 Task: Delete profile "My Profile".
Action: Mouse moved to (159, 259)
Screenshot: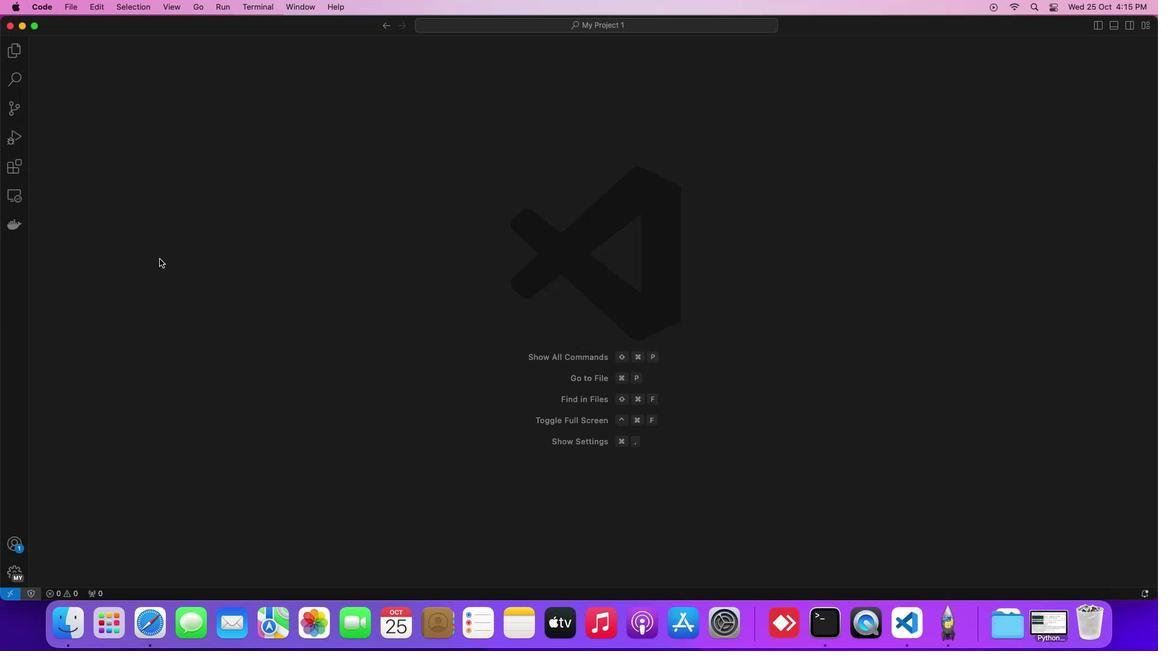 
Action: Mouse pressed left at (159, 259)
Screenshot: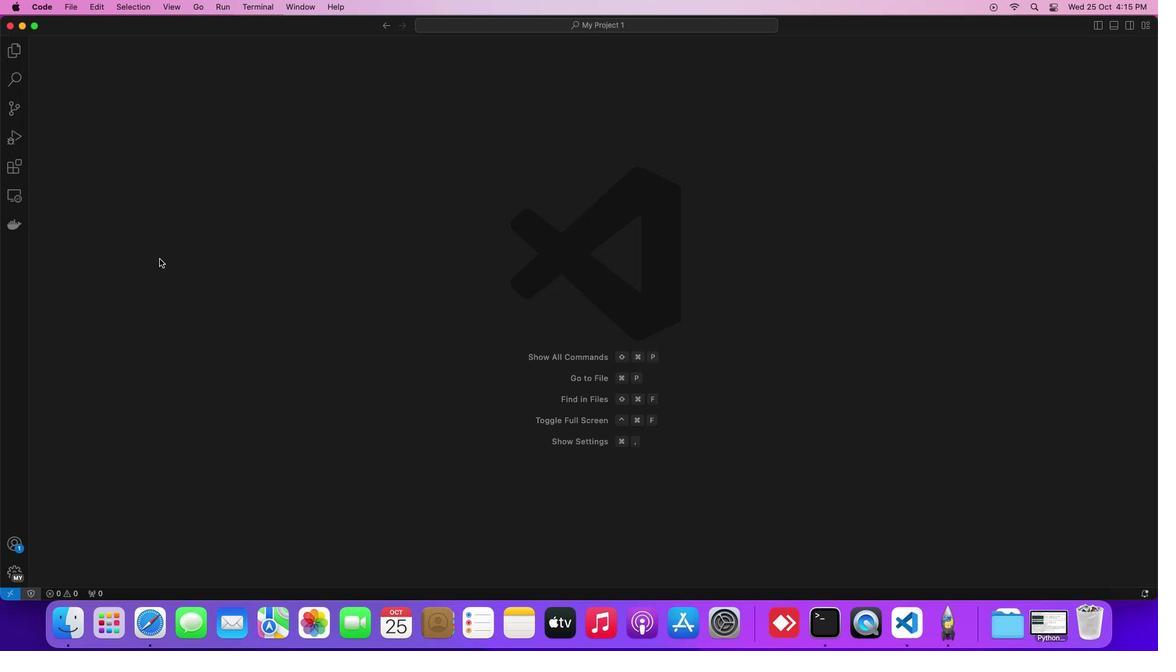 
Action: Mouse moved to (43, 7)
Screenshot: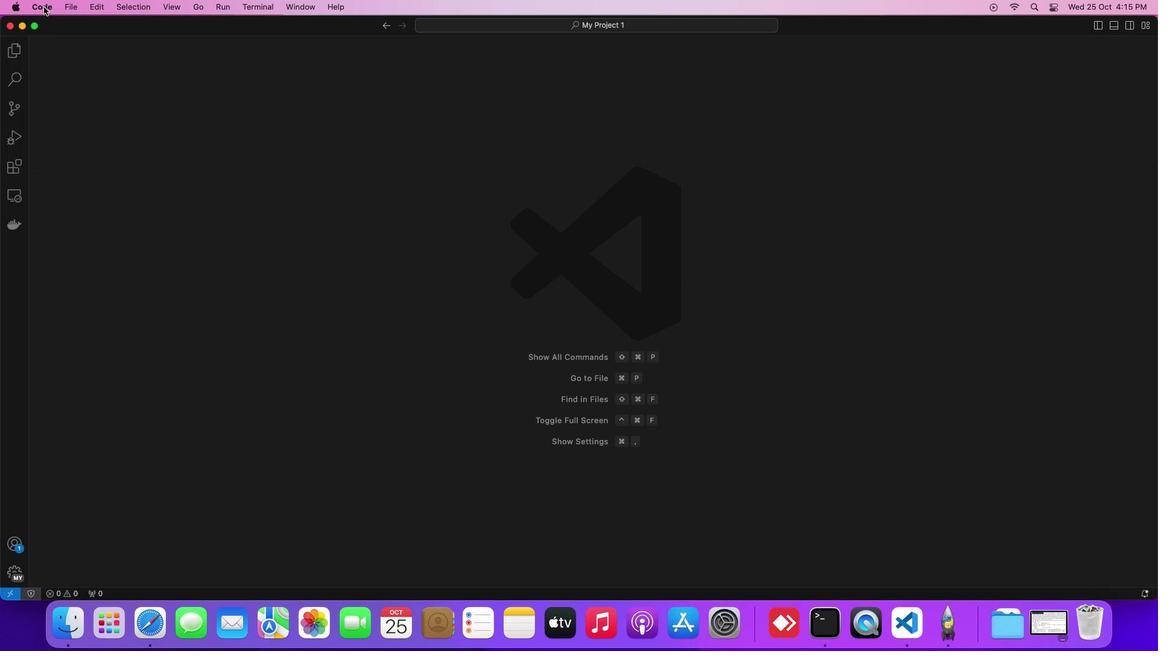 
Action: Mouse pressed left at (43, 7)
Screenshot: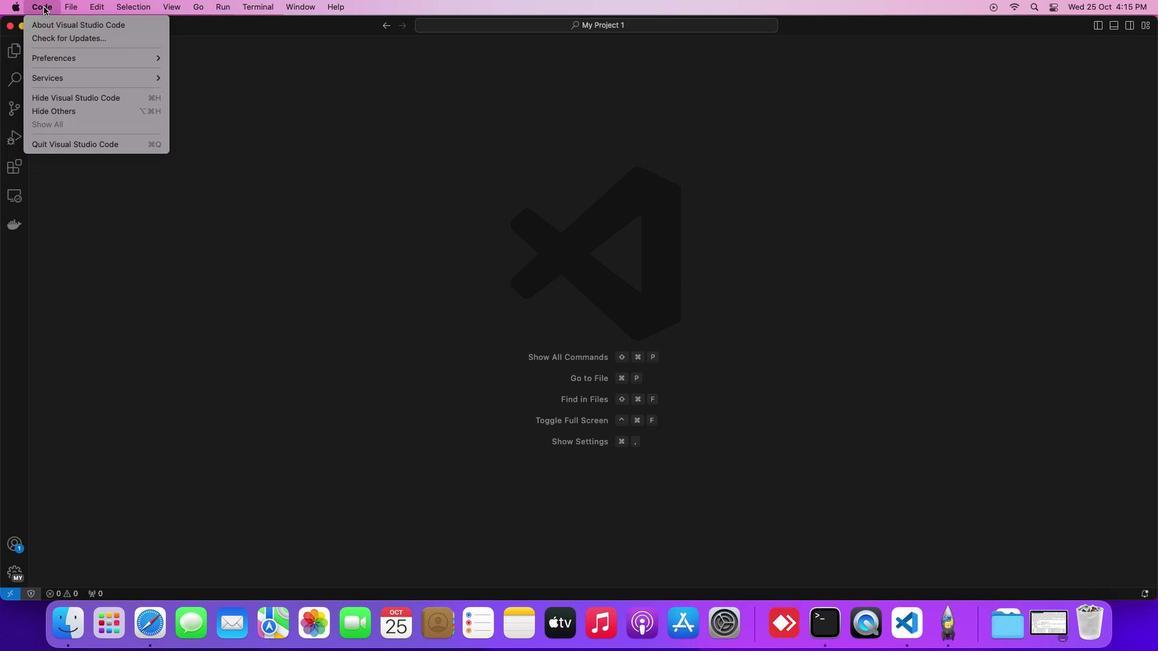 
Action: Mouse moved to (370, 142)
Screenshot: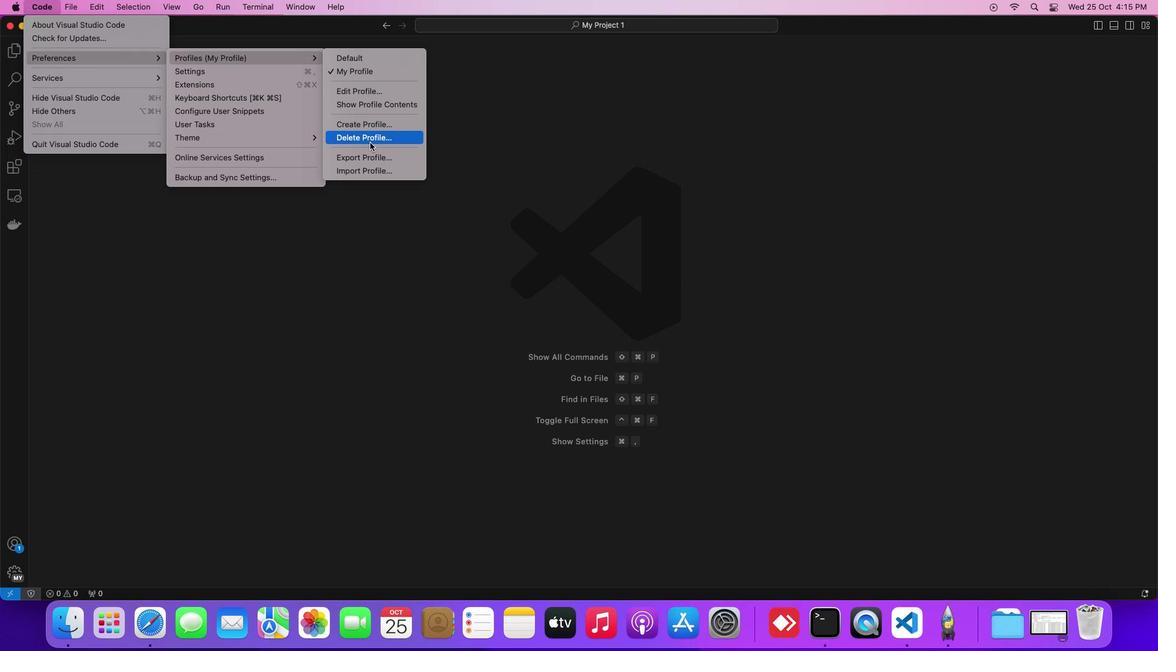 
Action: Mouse pressed left at (370, 142)
Screenshot: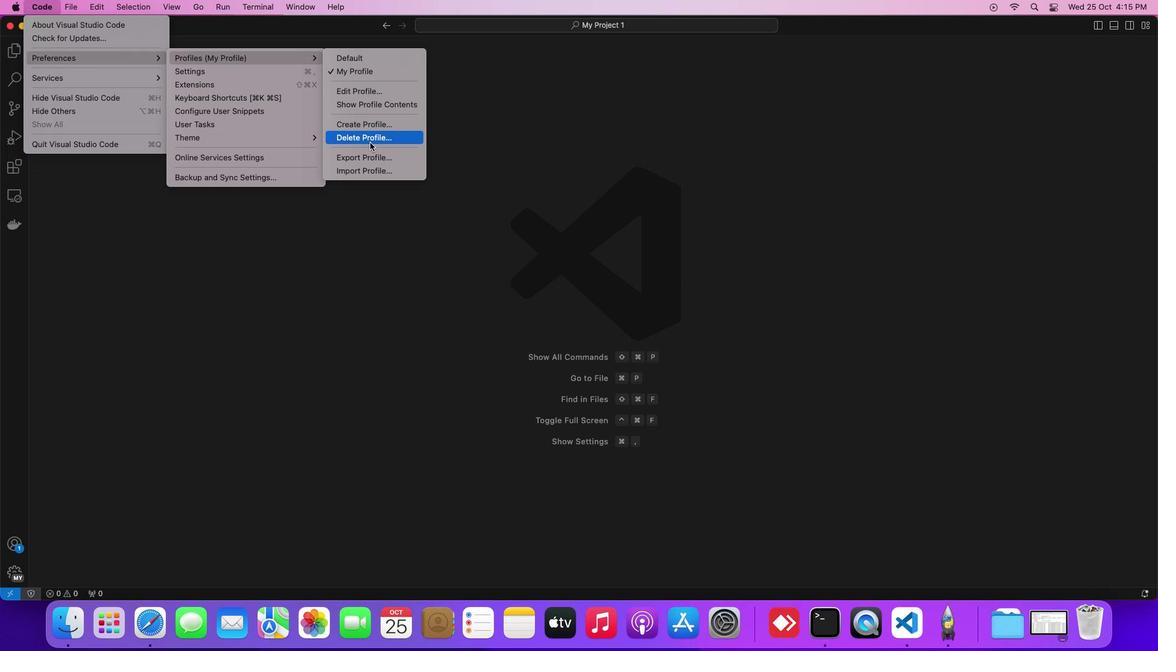
Action: Mouse moved to (410, 70)
Screenshot: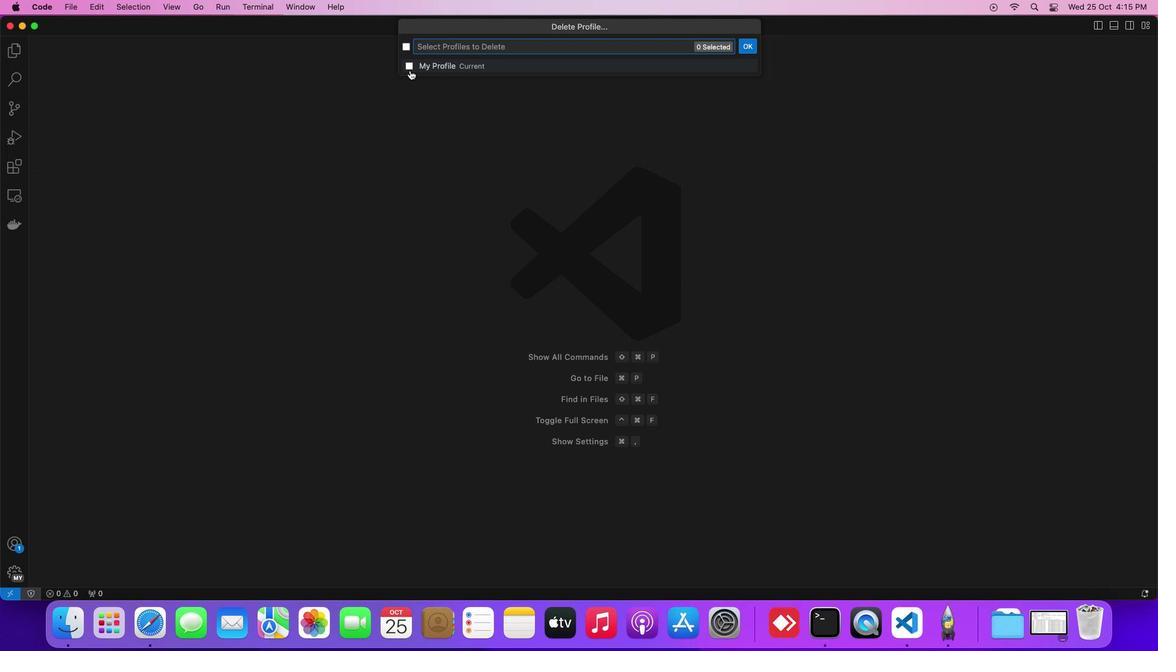 
Action: Mouse pressed left at (410, 70)
Screenshot: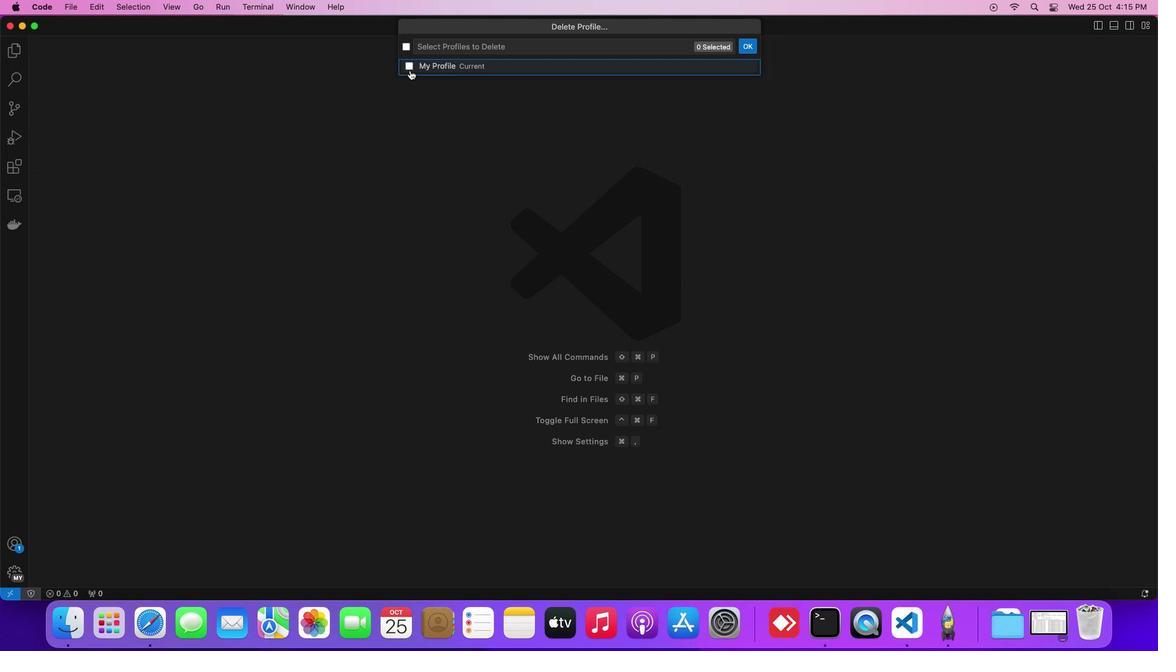 
Action: Mouse moved to (747, 50)
Screenshot: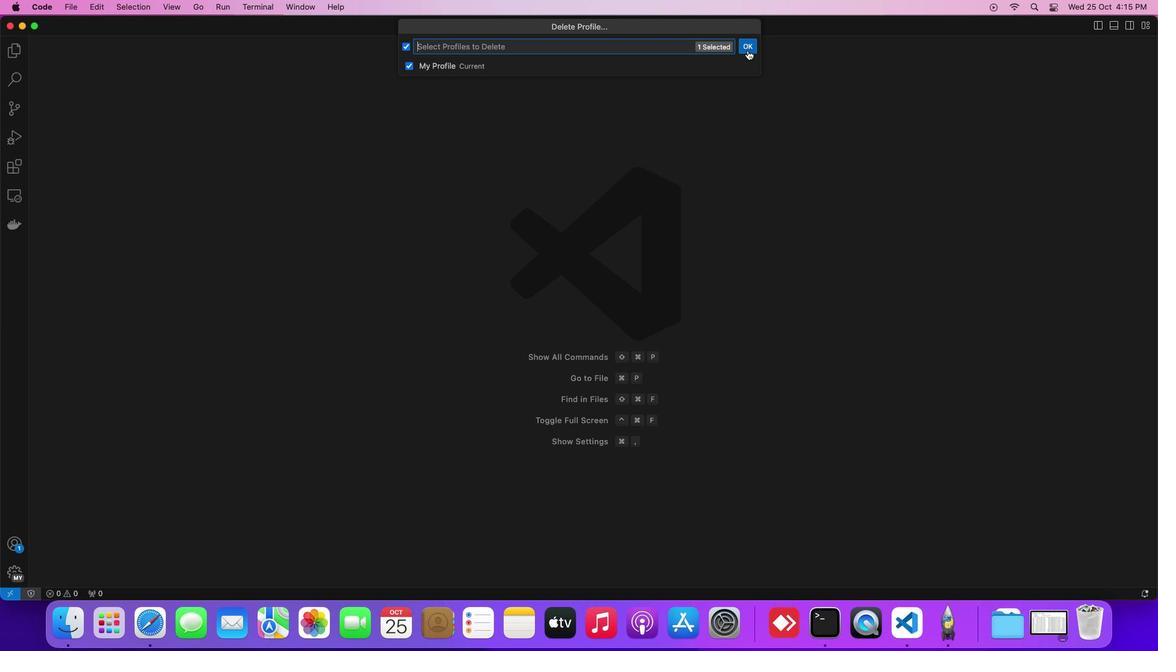 
Action: Mouse pressed left at (747, 50)
Screenshot: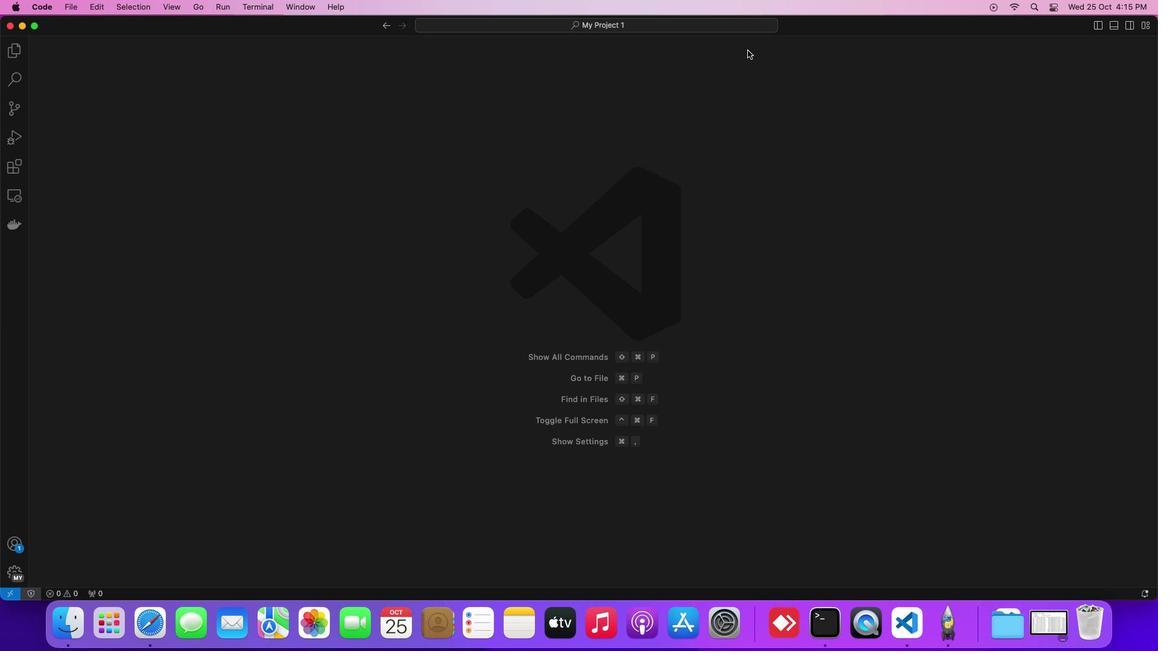 
